 Task: Create in the project VestaTech in Backlog an issue 'Upgrade the database schema of a web application to improve data modeling and management capabilities', assign it to team member softage.3@softage.net and change the status to IN PROGRESS.
Action: Mouse moved to (272, 320)
Screenshot: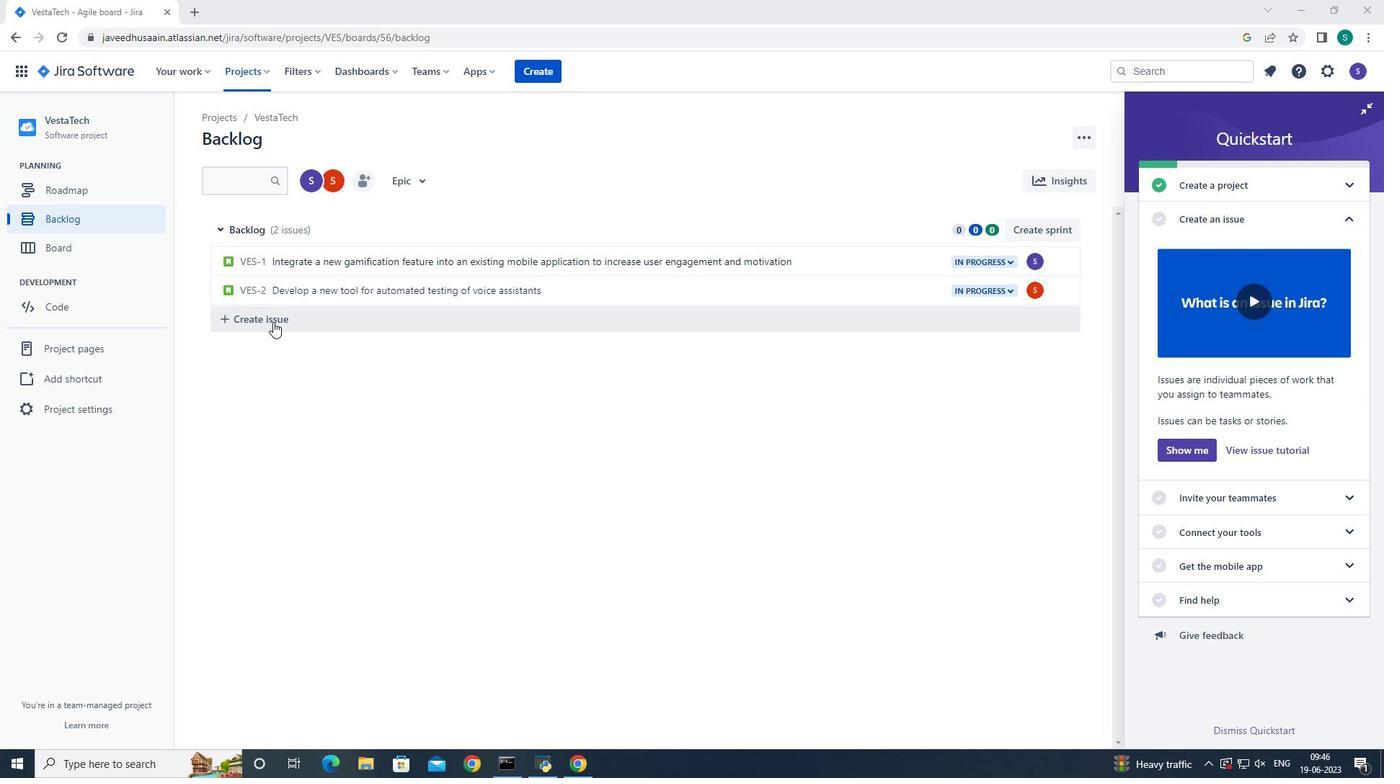 
Action: Mouse pressed left at (272, 320)
Screenshot: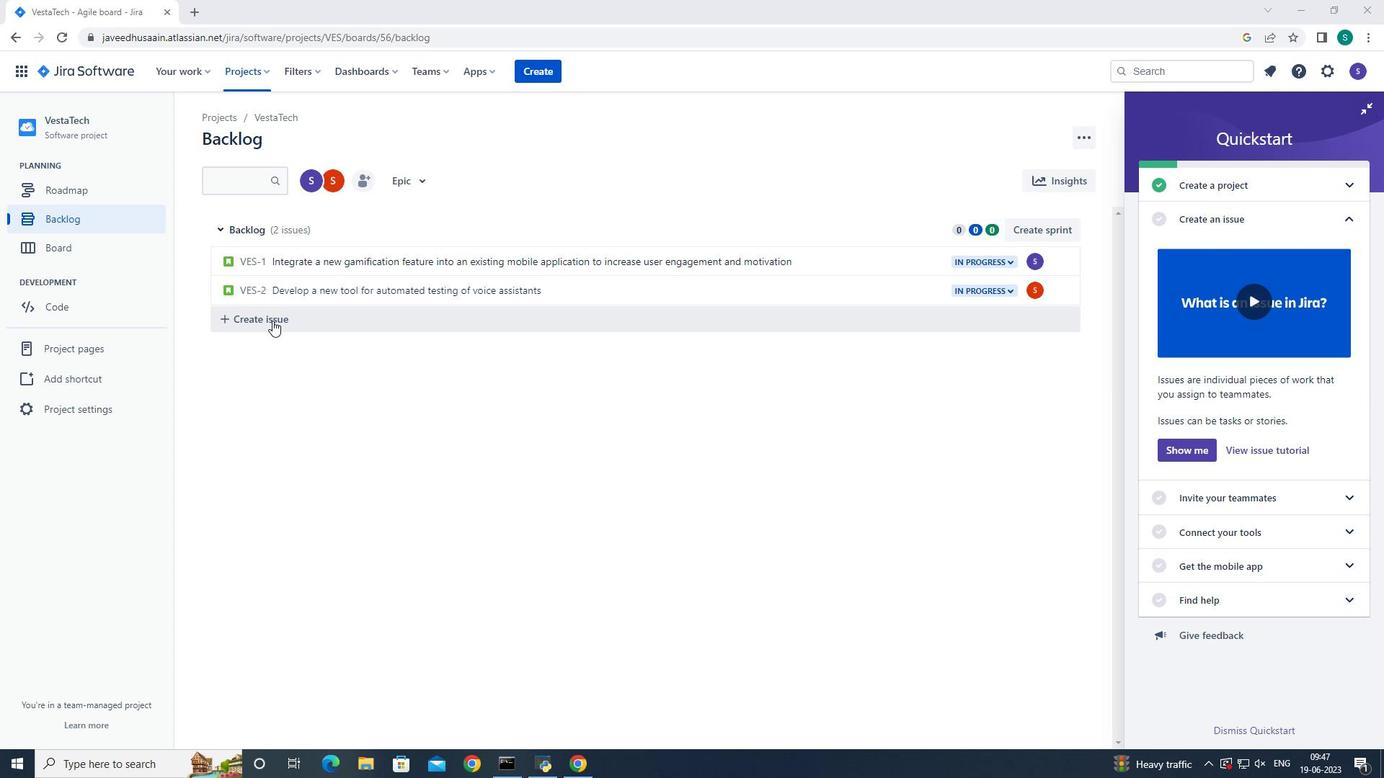 
Action: Mouse moved to (281, 321)
Screenshot: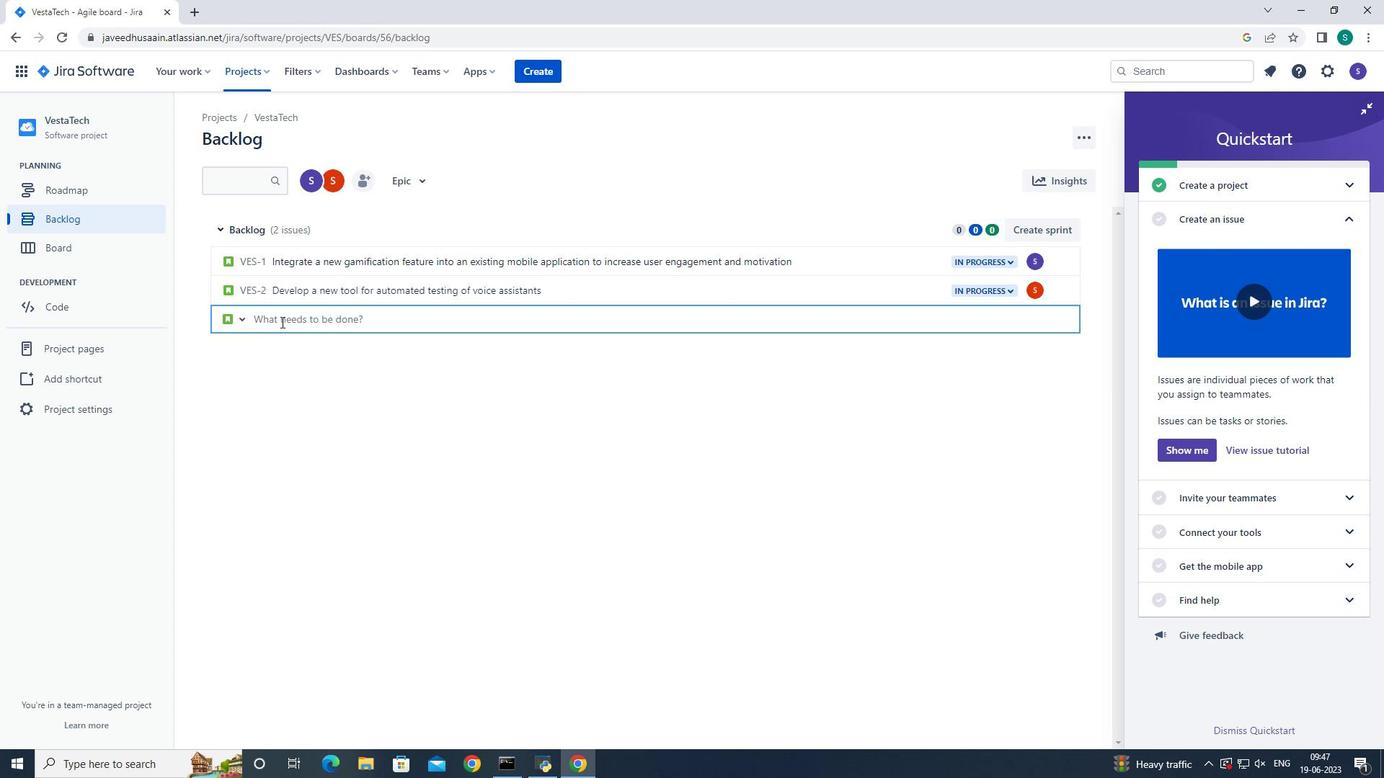 
Action: Mouse pressed left at (281, 321)
Screenshot: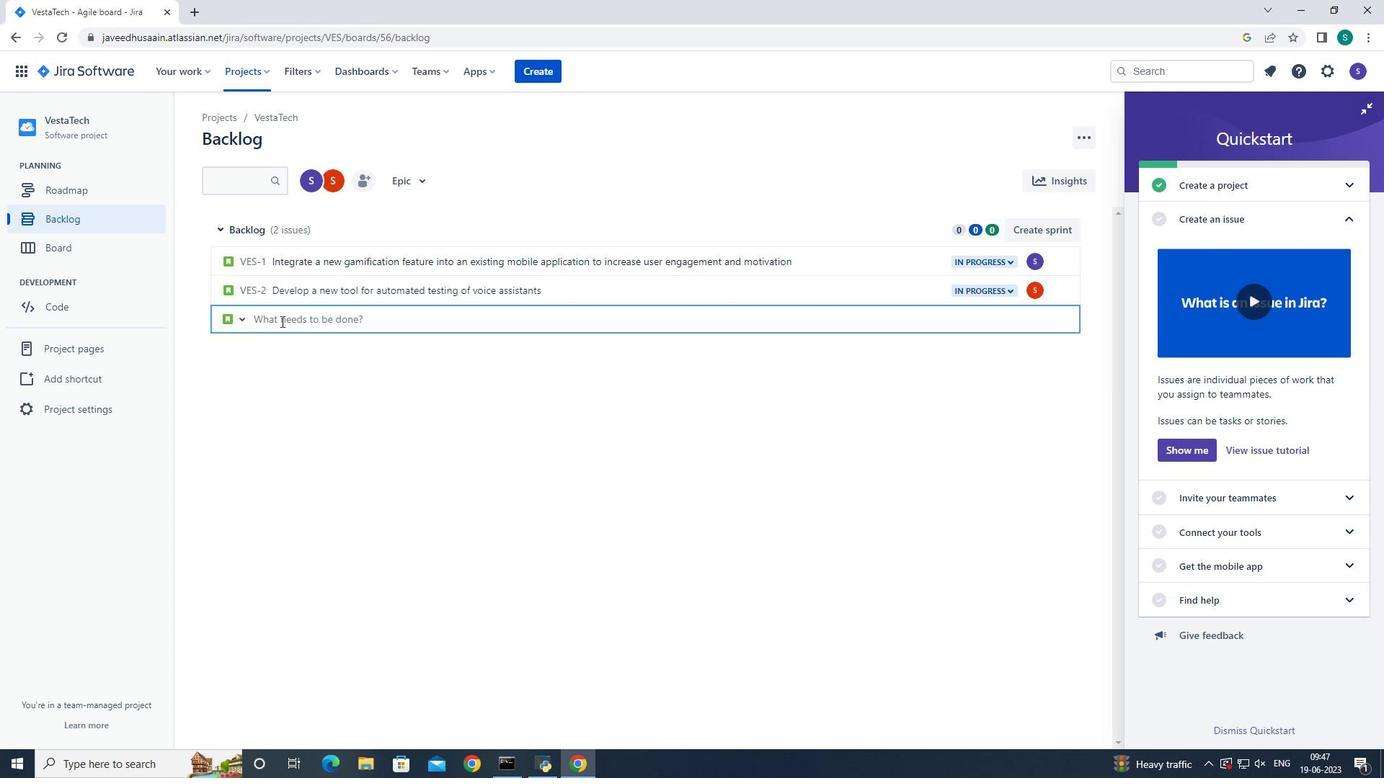 
Action: Key pressed <Key.shift>Upgrade<Key.space>the<Key.space>database<Key.space>schema<Key.space>of<Key.space>a<Key.space>web<Key.space>application<Key.space>to<Key.space>improve<Key.space>data<Key.space>modeling<Key.space>and<Key.space>management<Key.space>capabilites
Screenshot: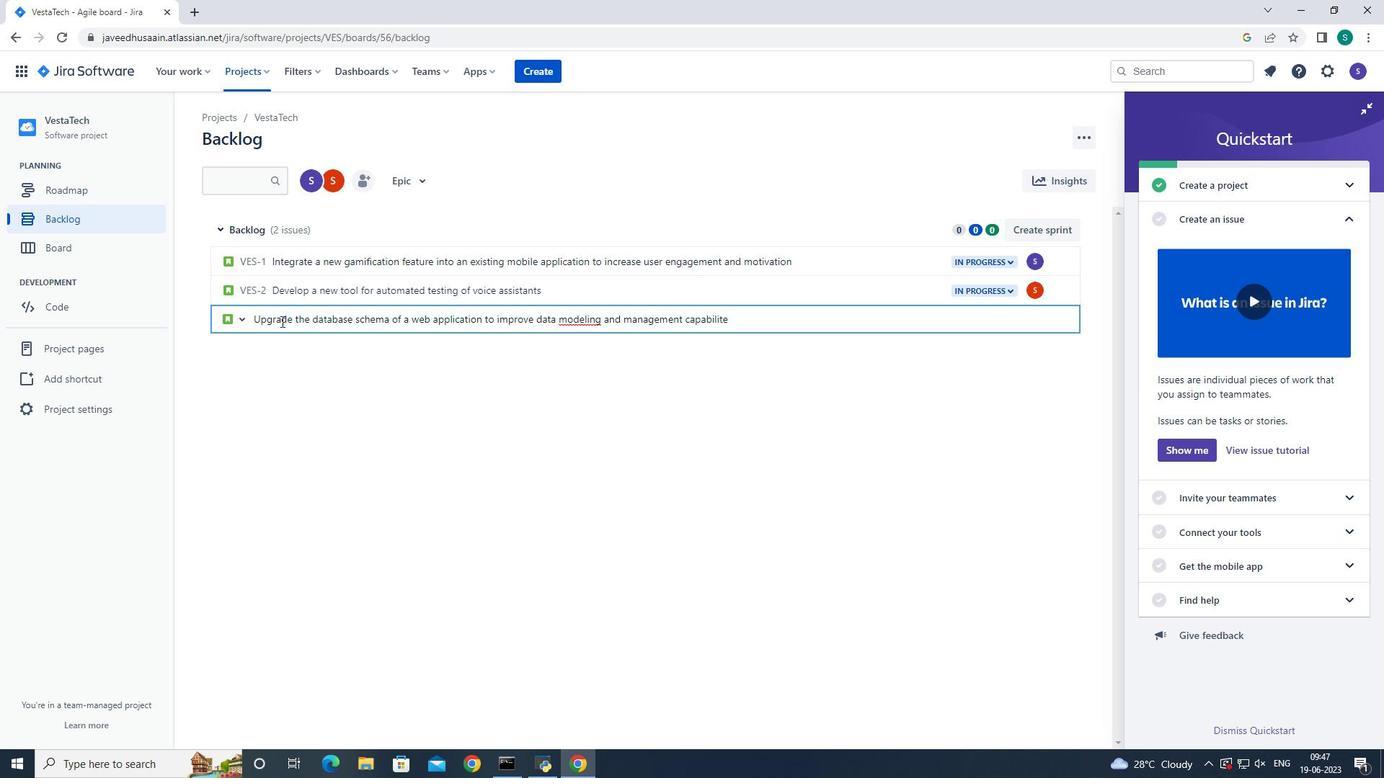 
Action: Mouse moved to (577, 349)
Screenshot: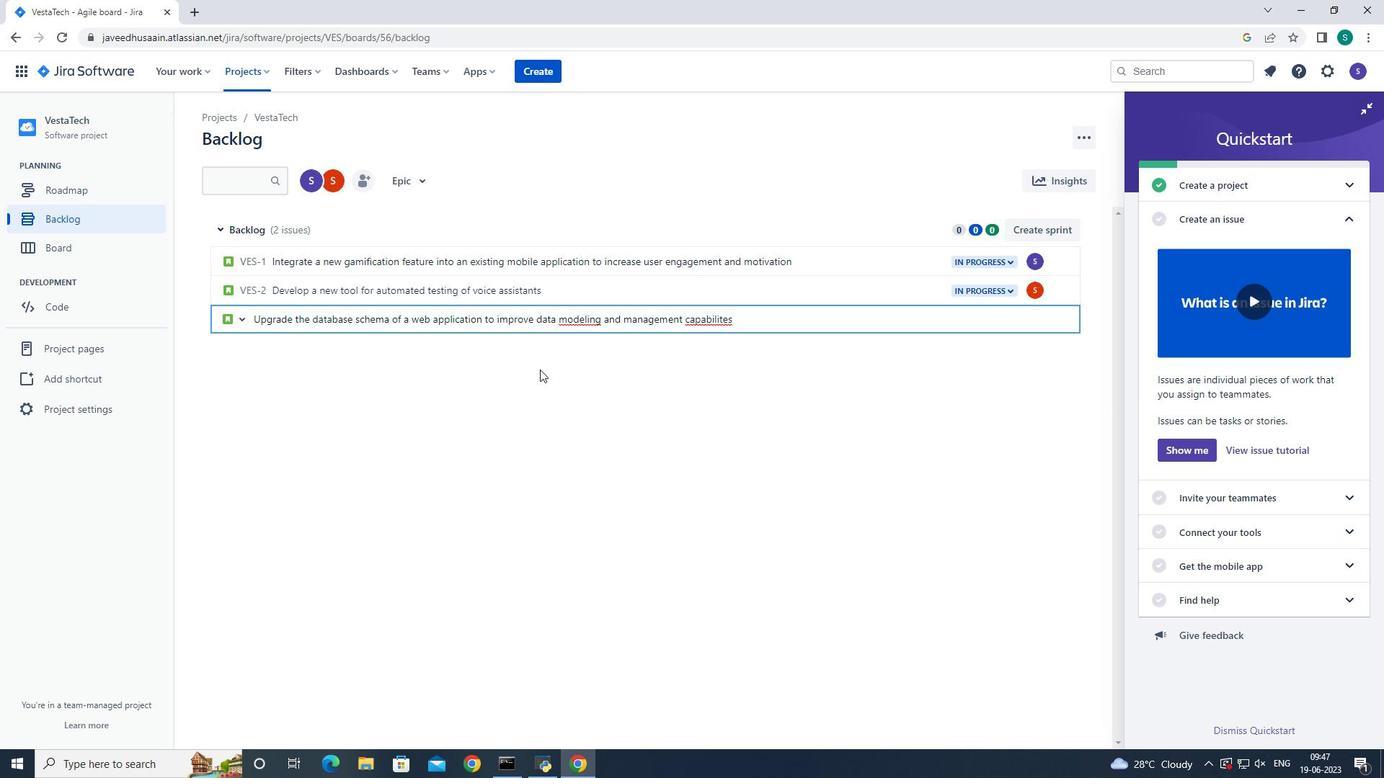 
Action: Key pressed <Key.enter>
Screenshot: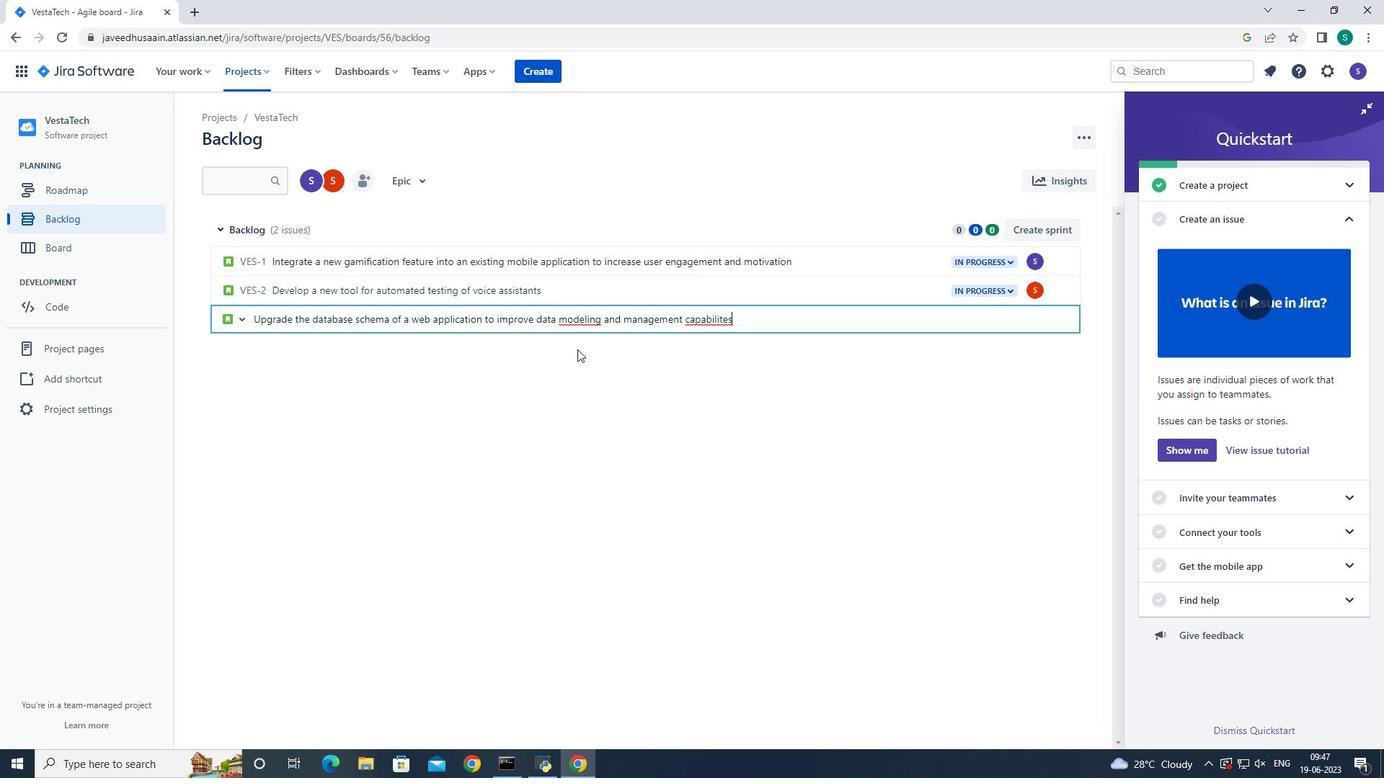 
Action: Mouse moved to (1037, 318)
Screenshot: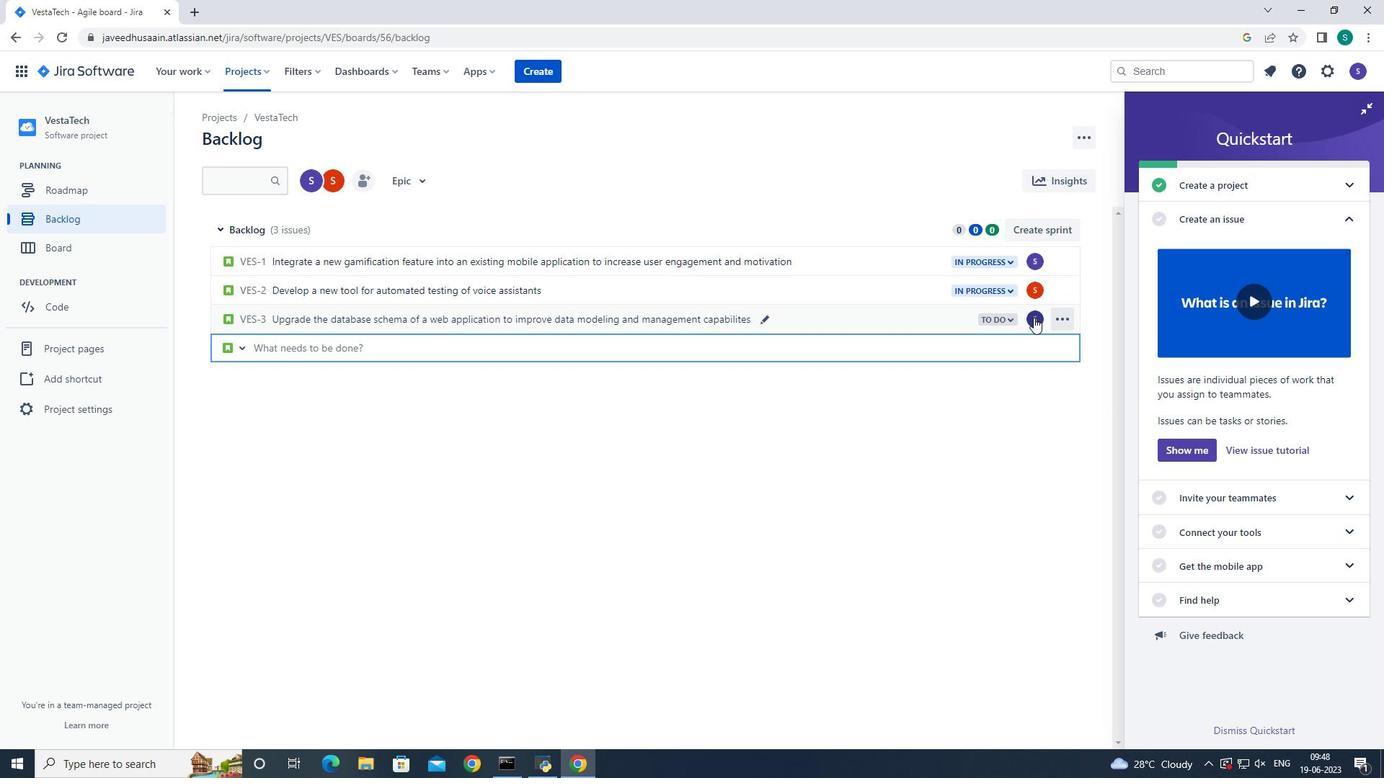 
Action: Mouse pressed left at (1037, 318)
Screenshot: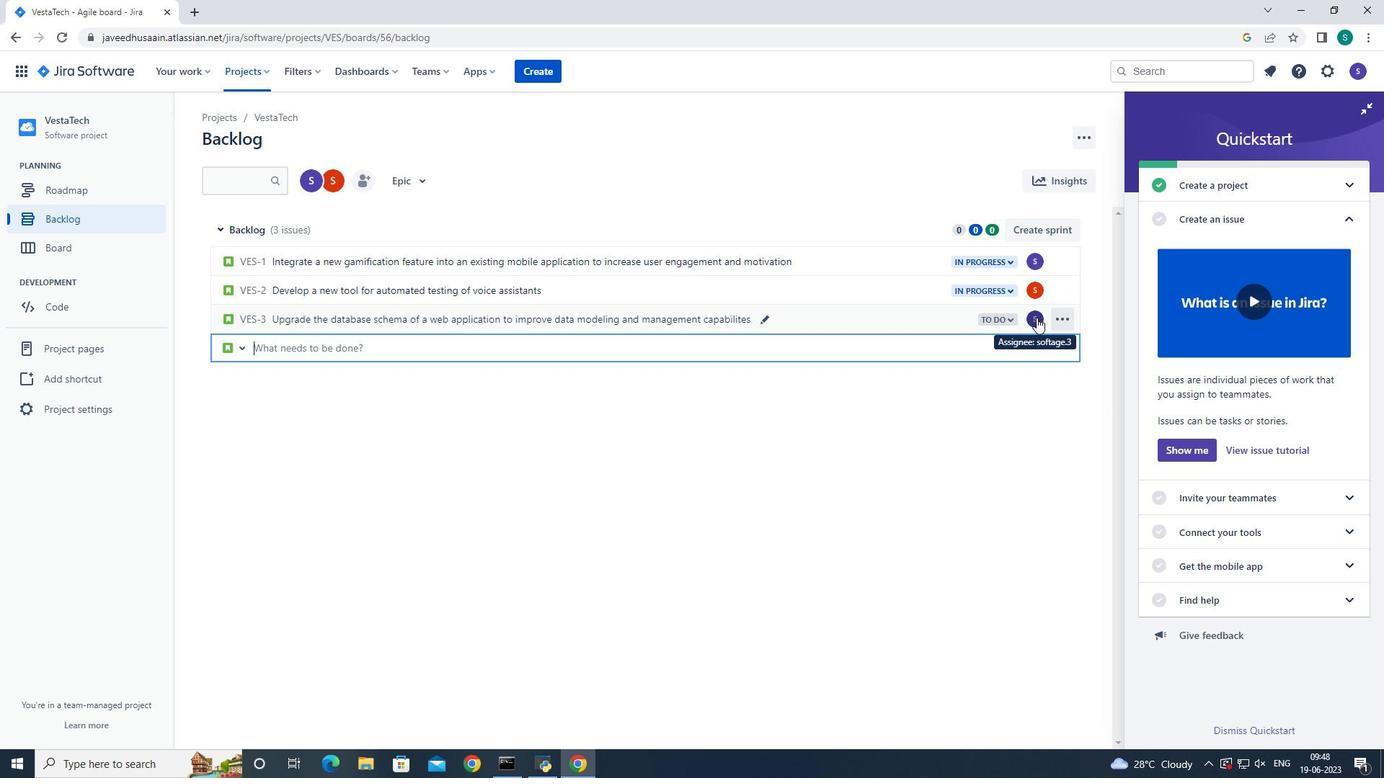 
Action: Mouse moved to (1013, 341)
Screenshot: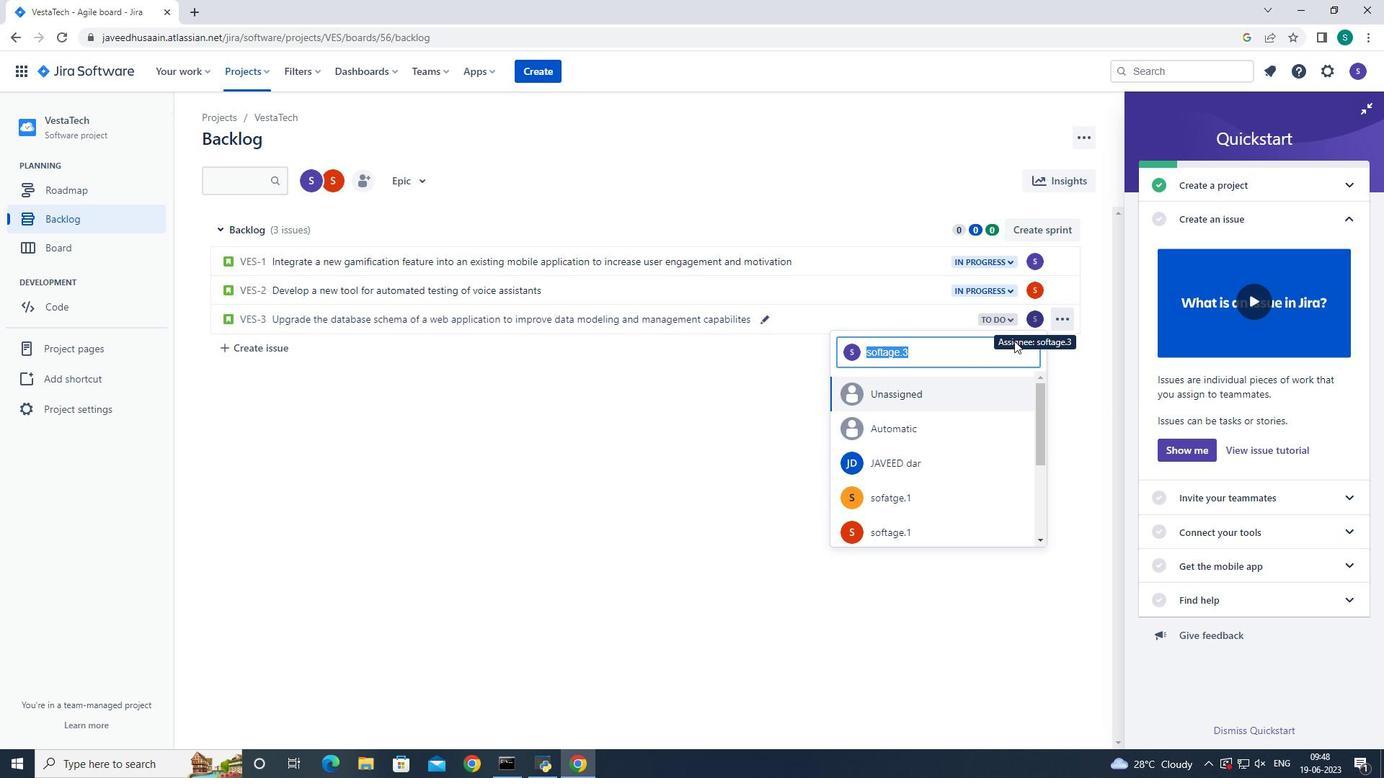 
Action: Key pressed <Key.backspace>sofatage<Key.backspace><Key.backspace><Key.backspace><Key.backspace><Key.backspace>tage.3<Key.shift>@softage.net
Screenshot: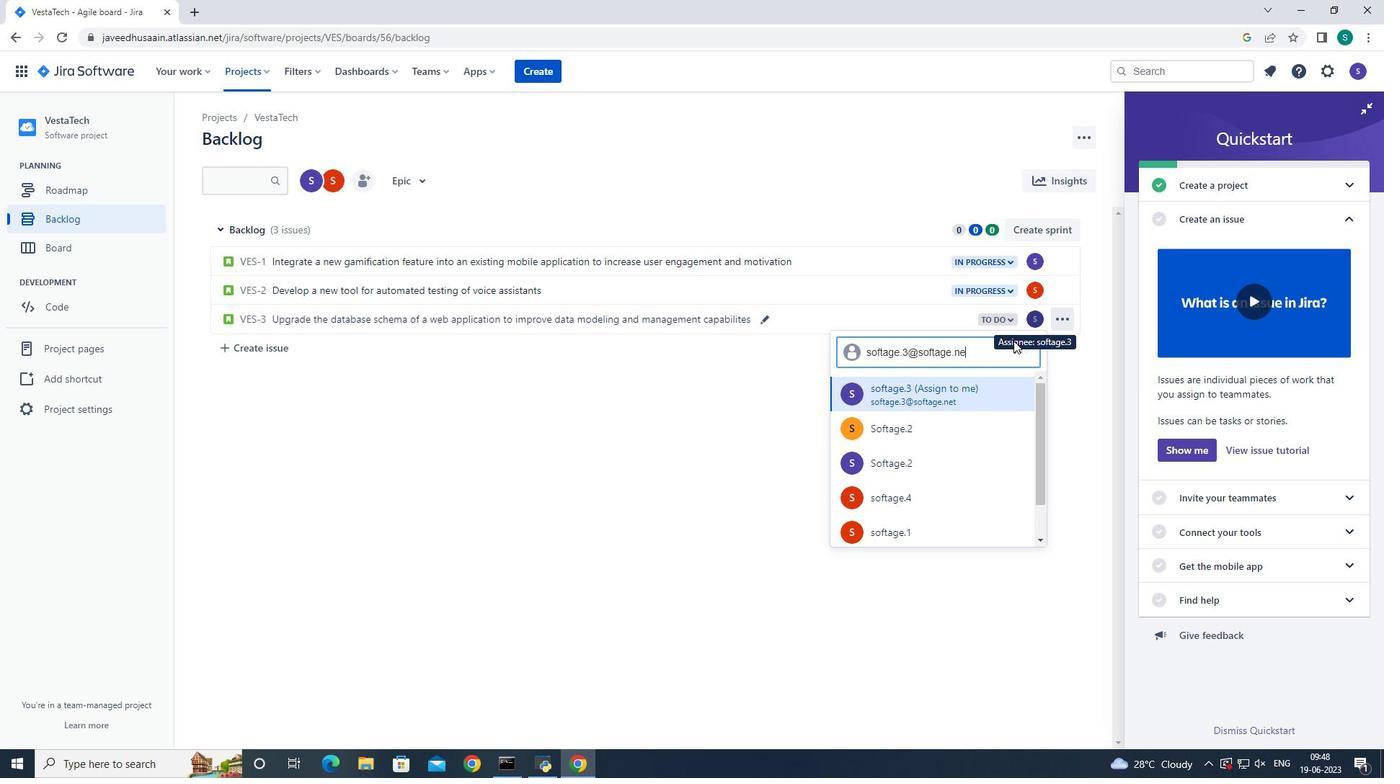 
Action: Mouse moved to (928, 391)
Screenshot: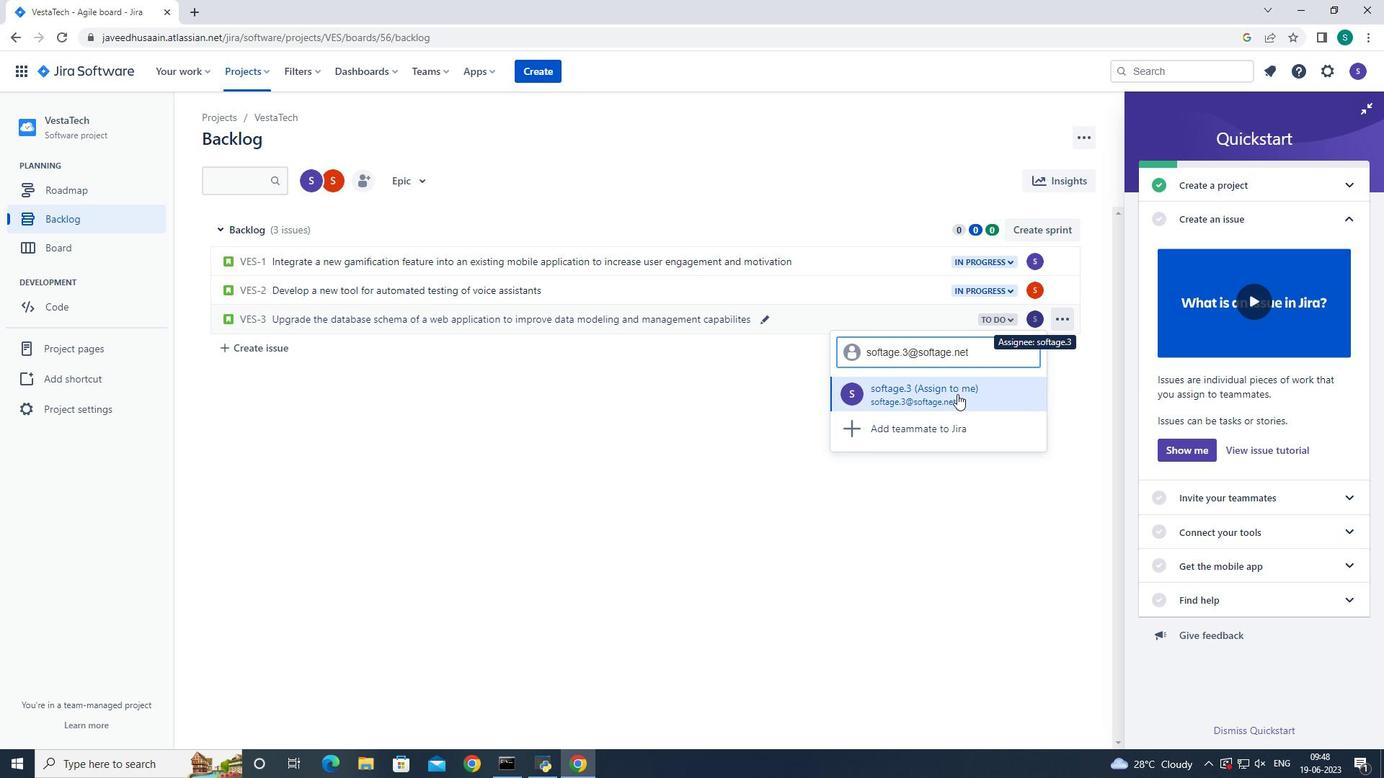 
Action: Mouse pressed left at (928, 391)
Screenshot: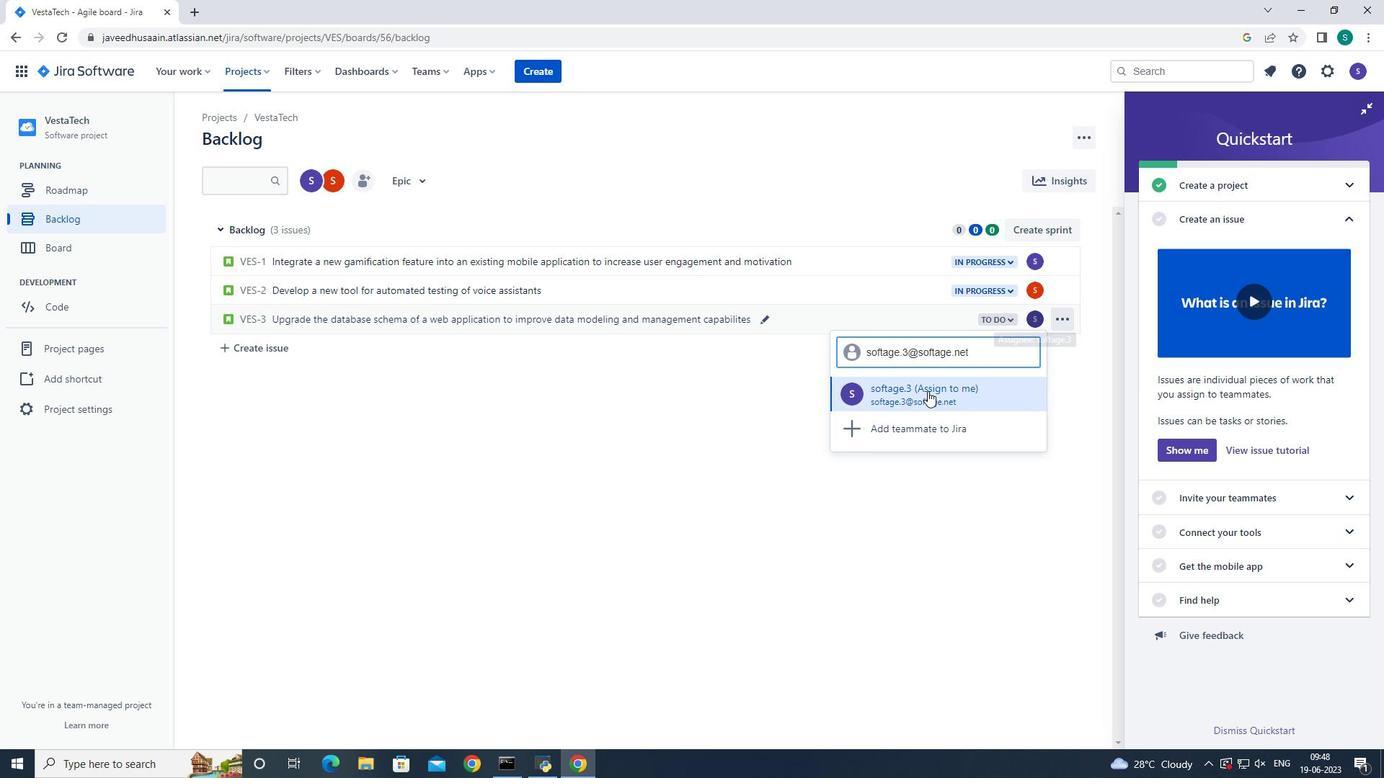 
Action: Mouse moved to (1014, 319)
Screenshot: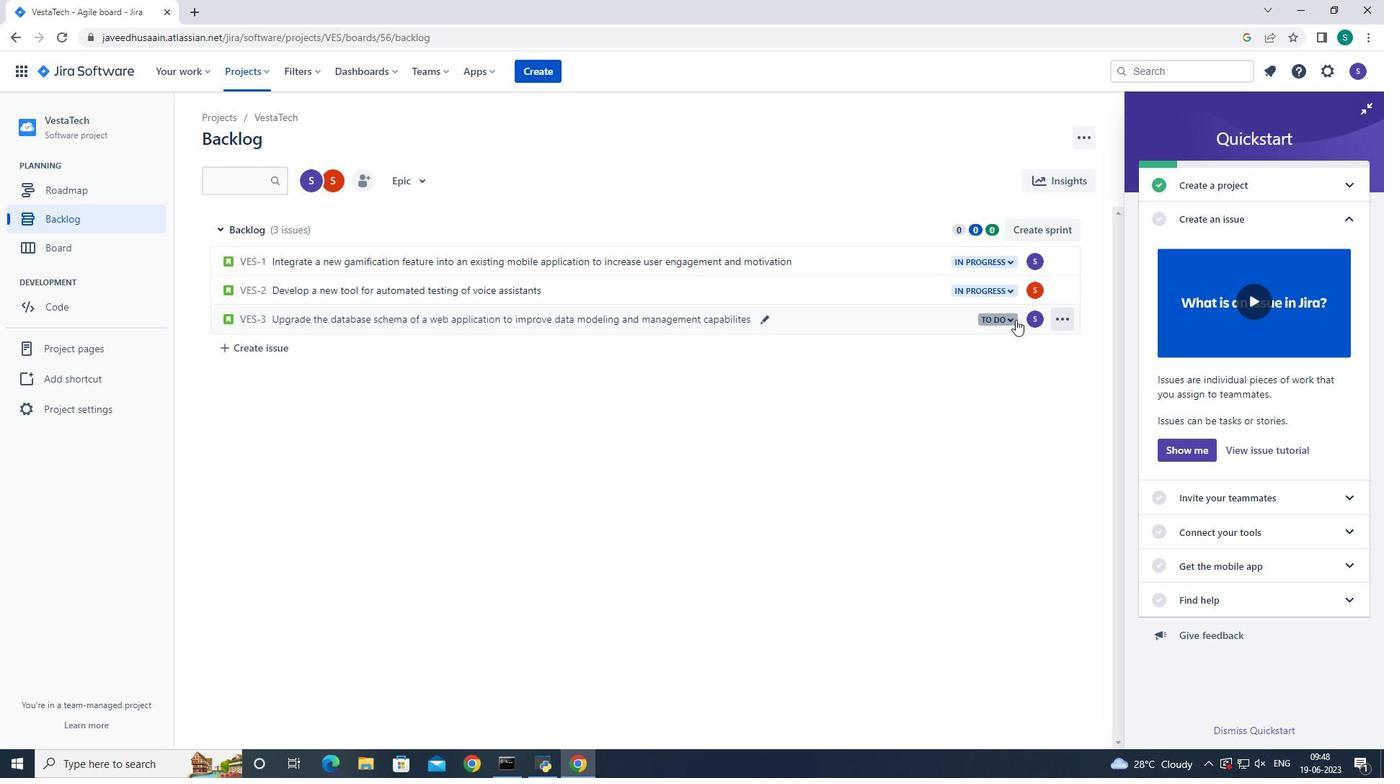 
Action: Mouse pressed left at (1014, 319)
Screenshot: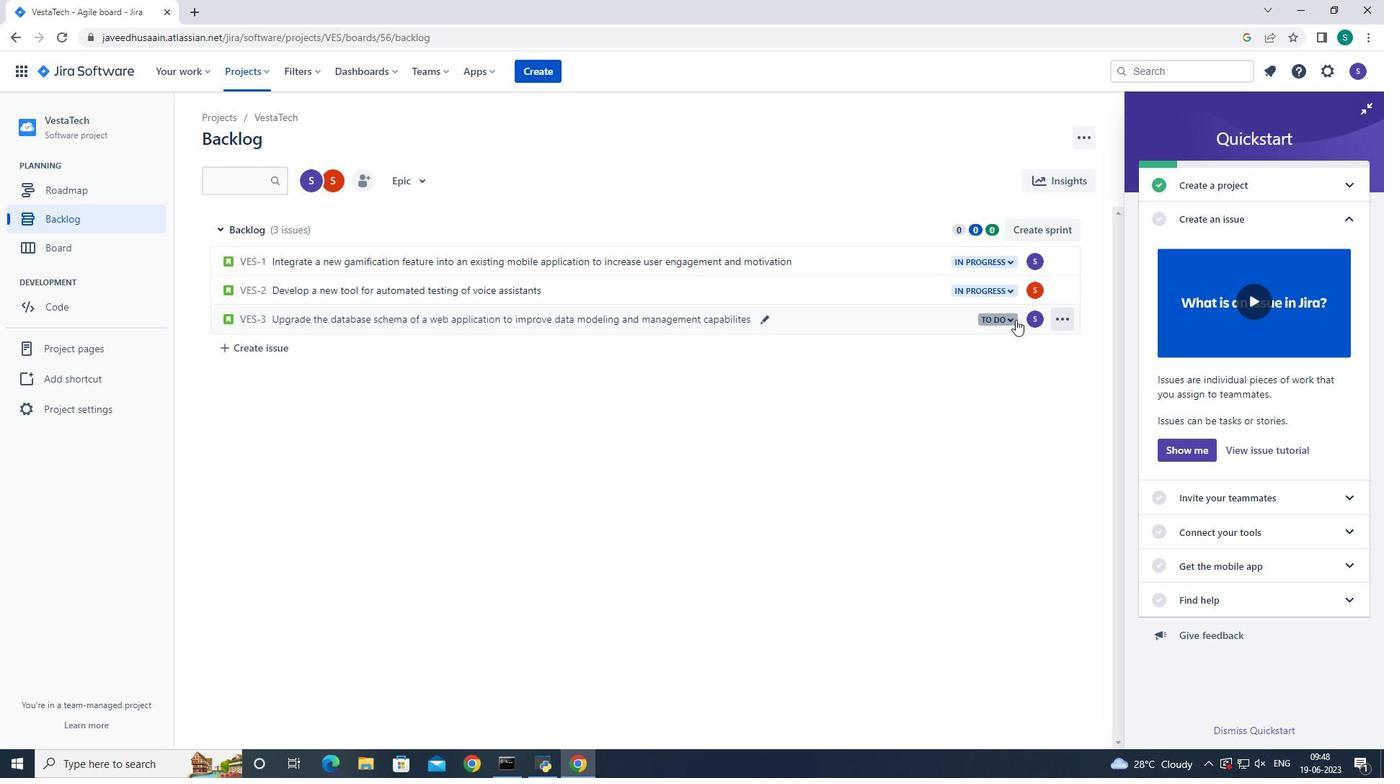 
Action: Mouse moved to (1021, 348)
Screenshot: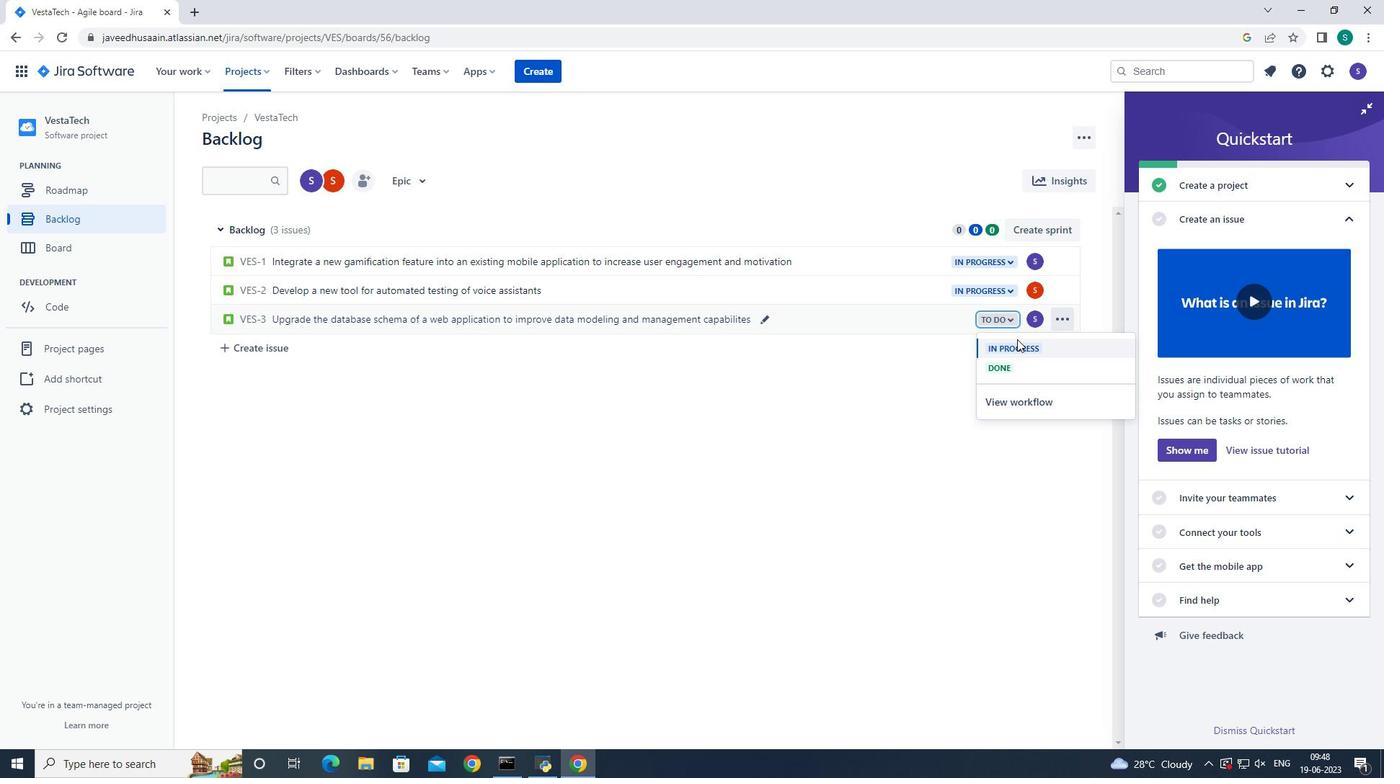 
Action: Mouse pressed left at (1021, 348)
Screenshot: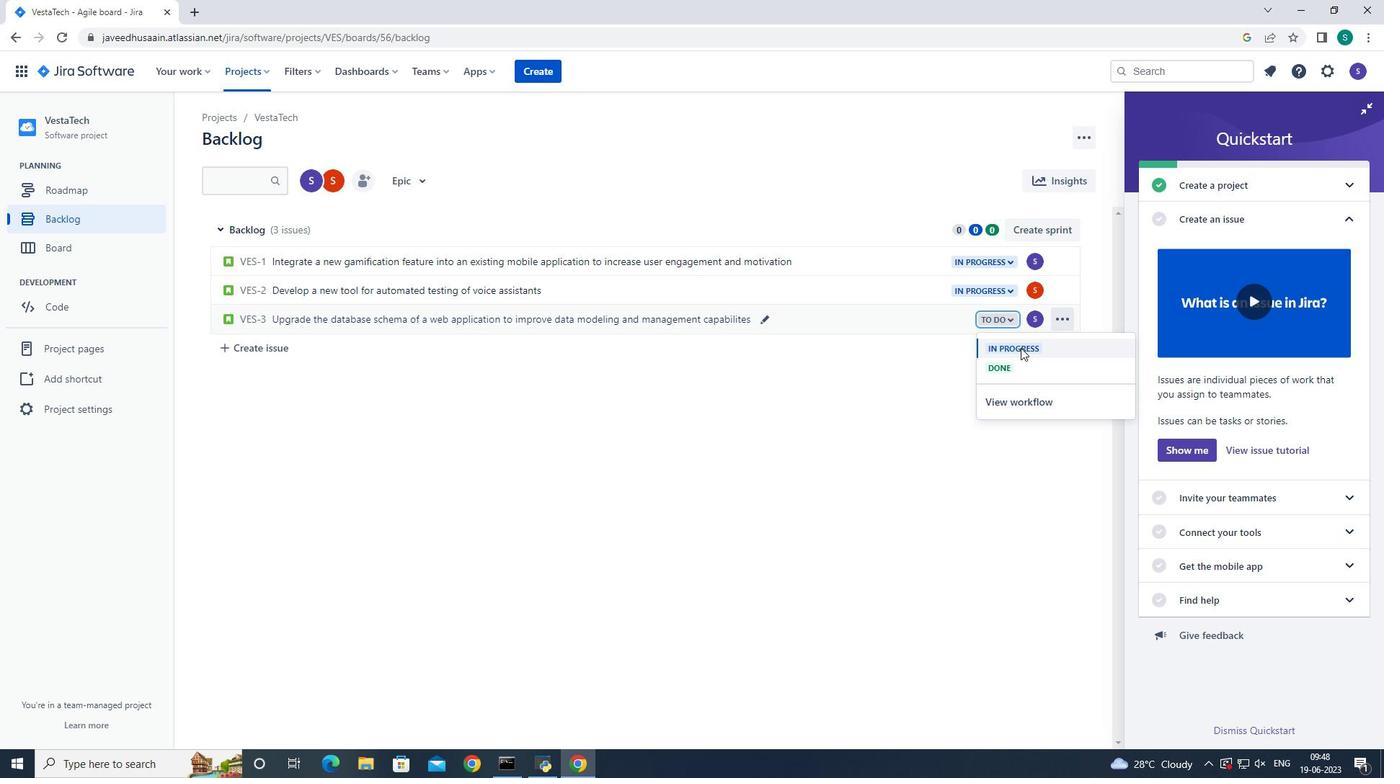 
